 Task: Use the formula "TO_PERCENT" in spreadsheet "Project portfolio".
Action: Mouse moved to (146, 110)
Screenshot: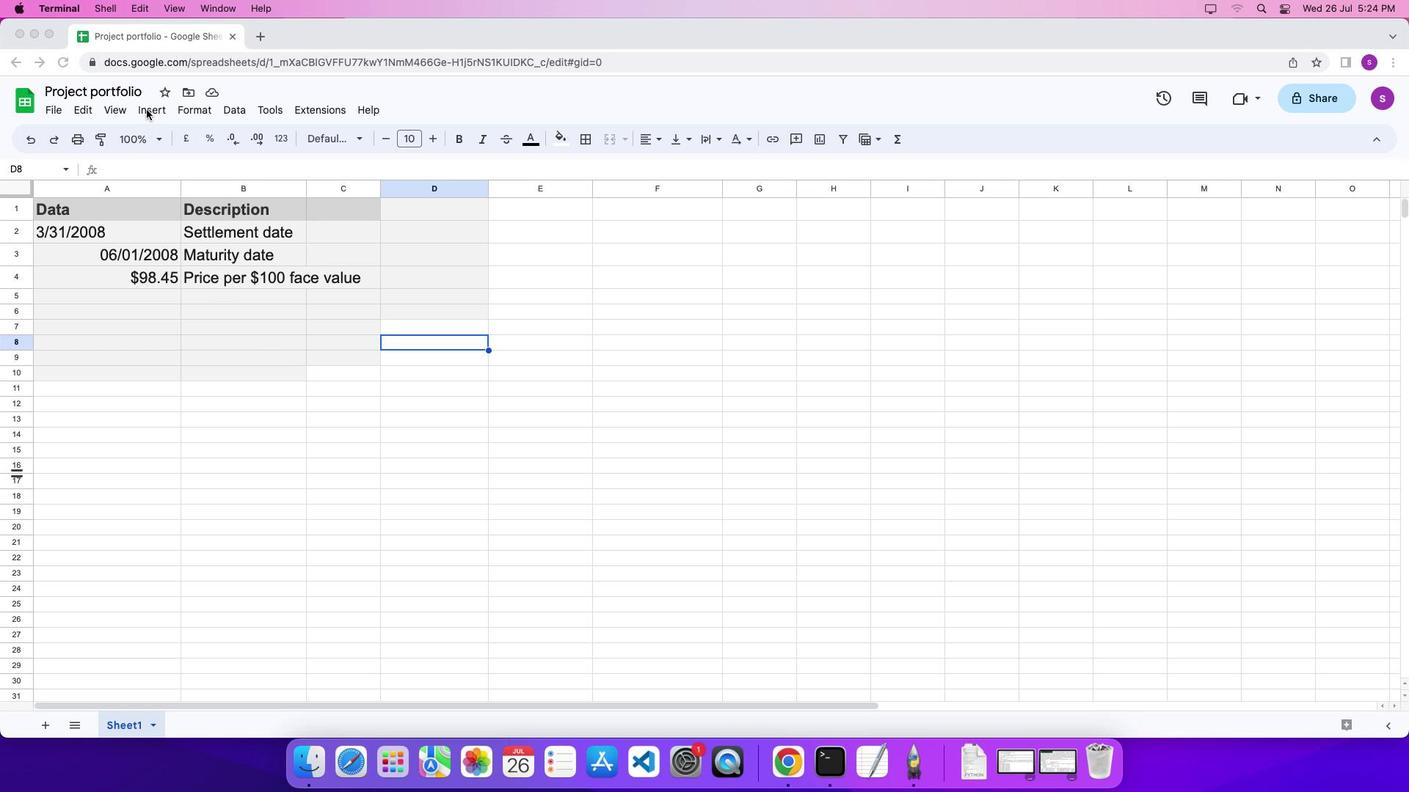 
Action: Mouse pressed left at (146, 110)
Screenshot: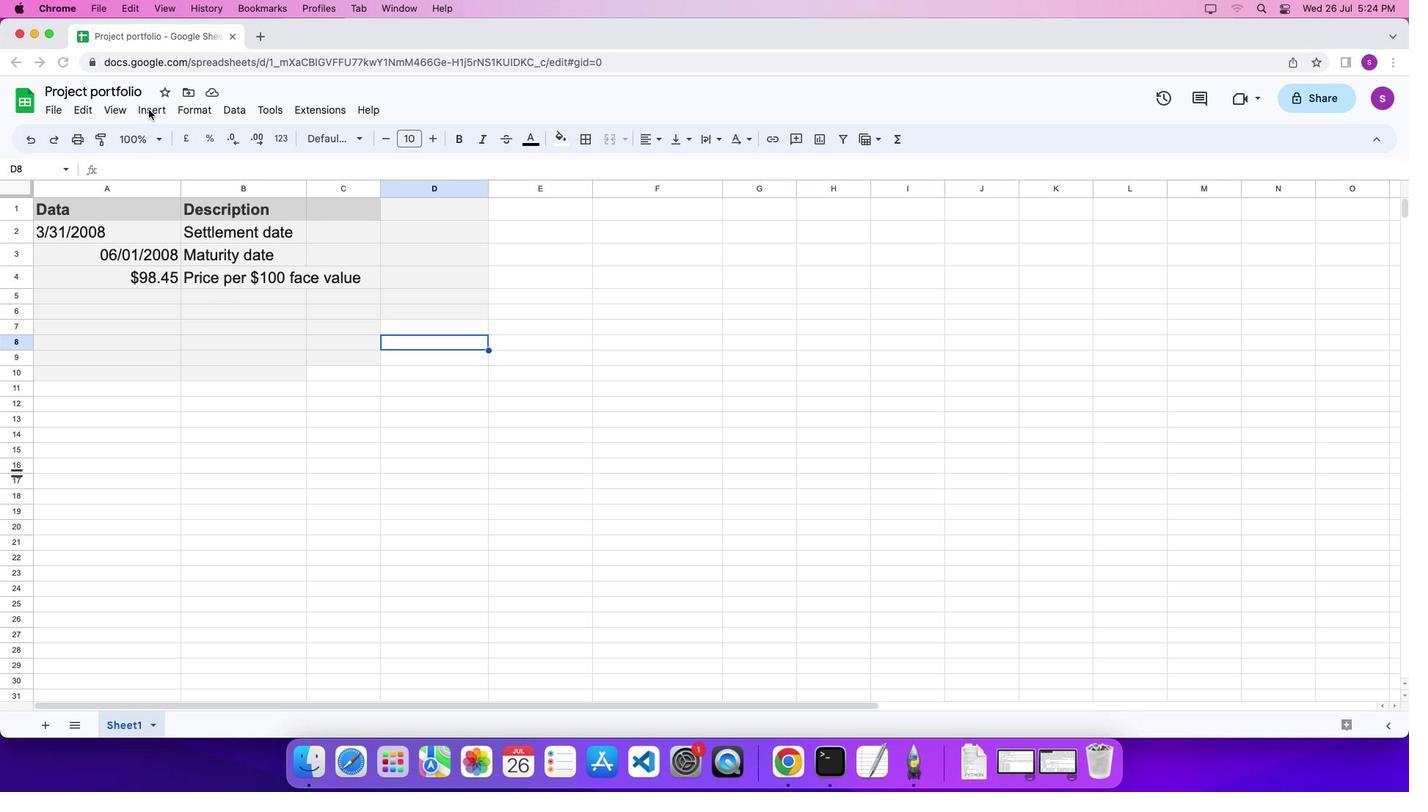 
Action: Mouse moved to (149, 110)
Screenshot: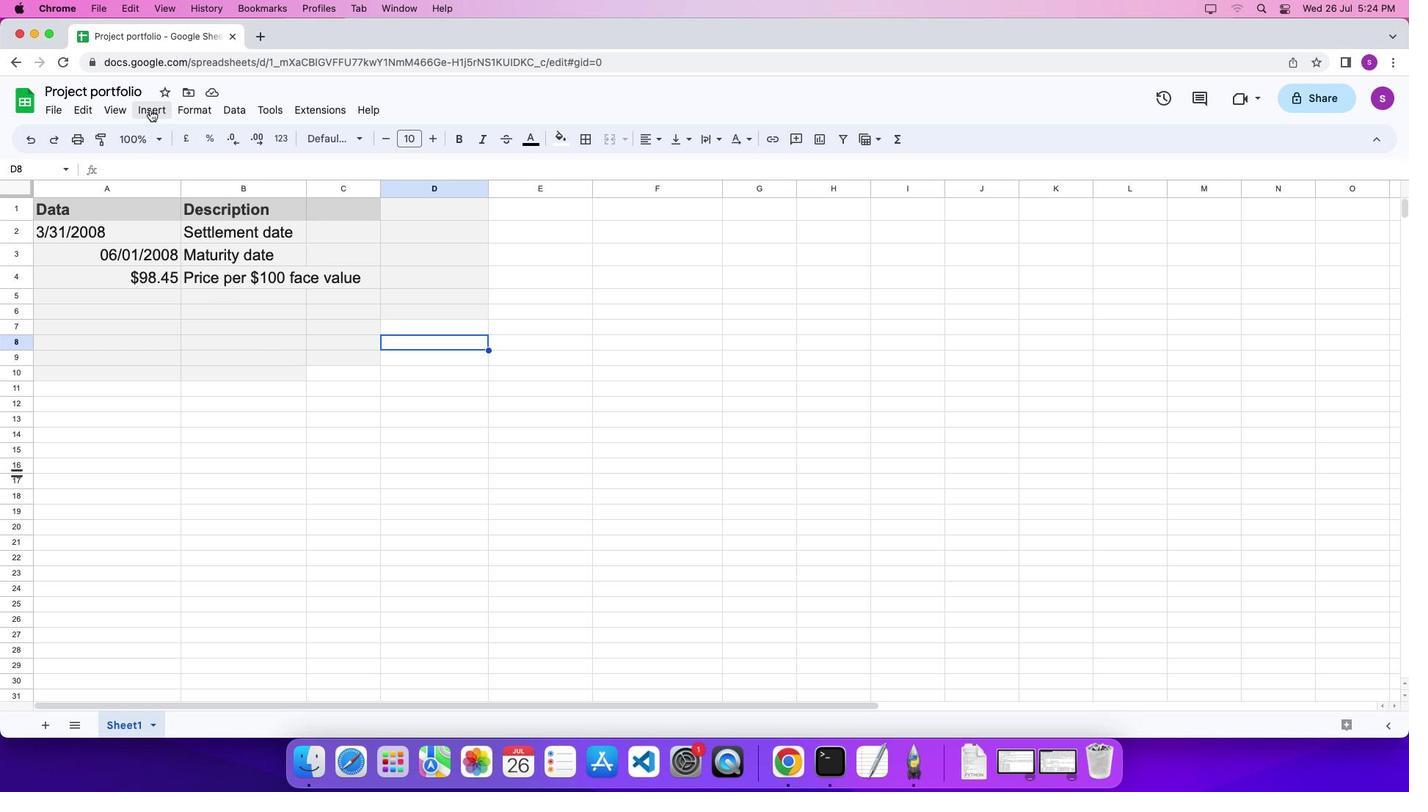 
Action: Mouse pressed left at (149, 110)
Screenshot: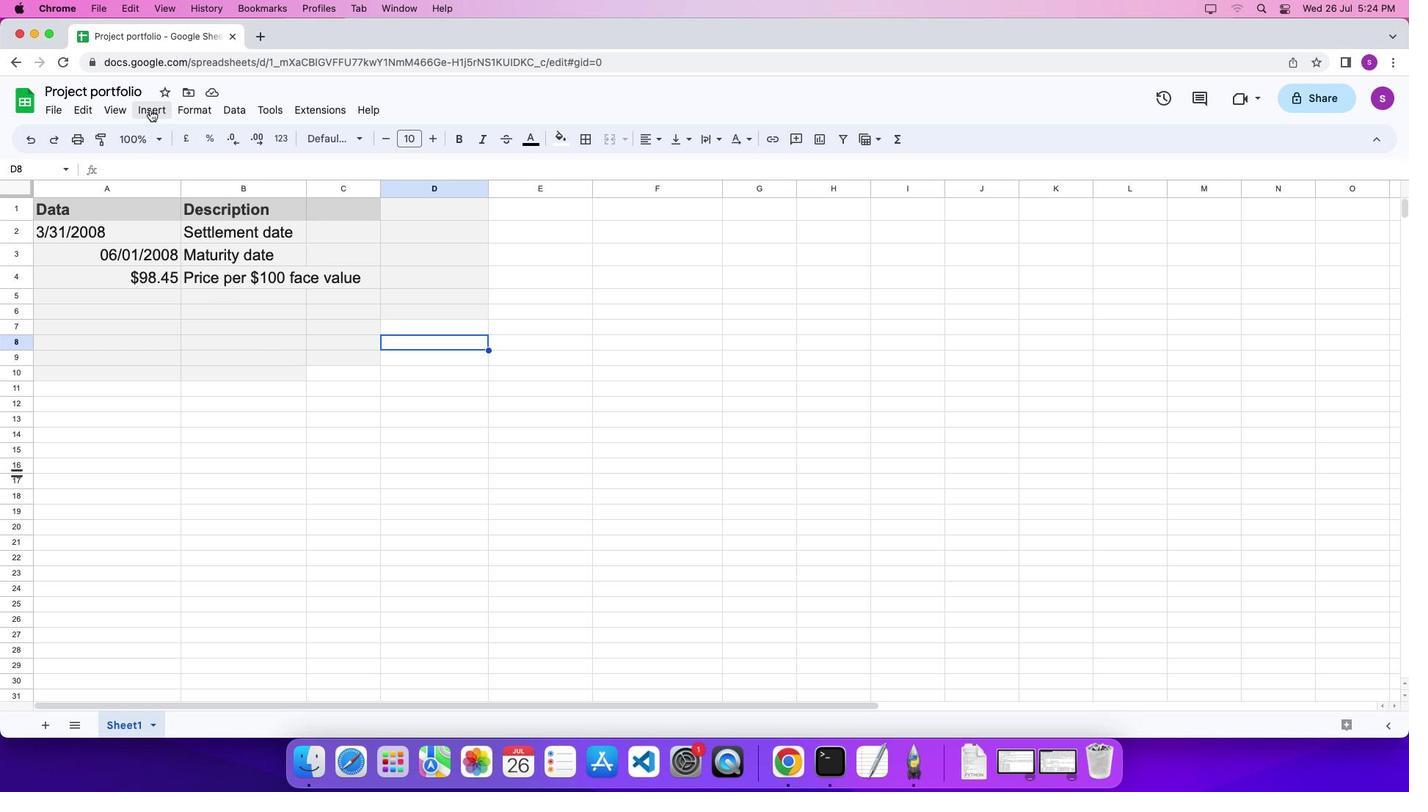 
Action: Mouse moved to (642, 629)
Screenshot: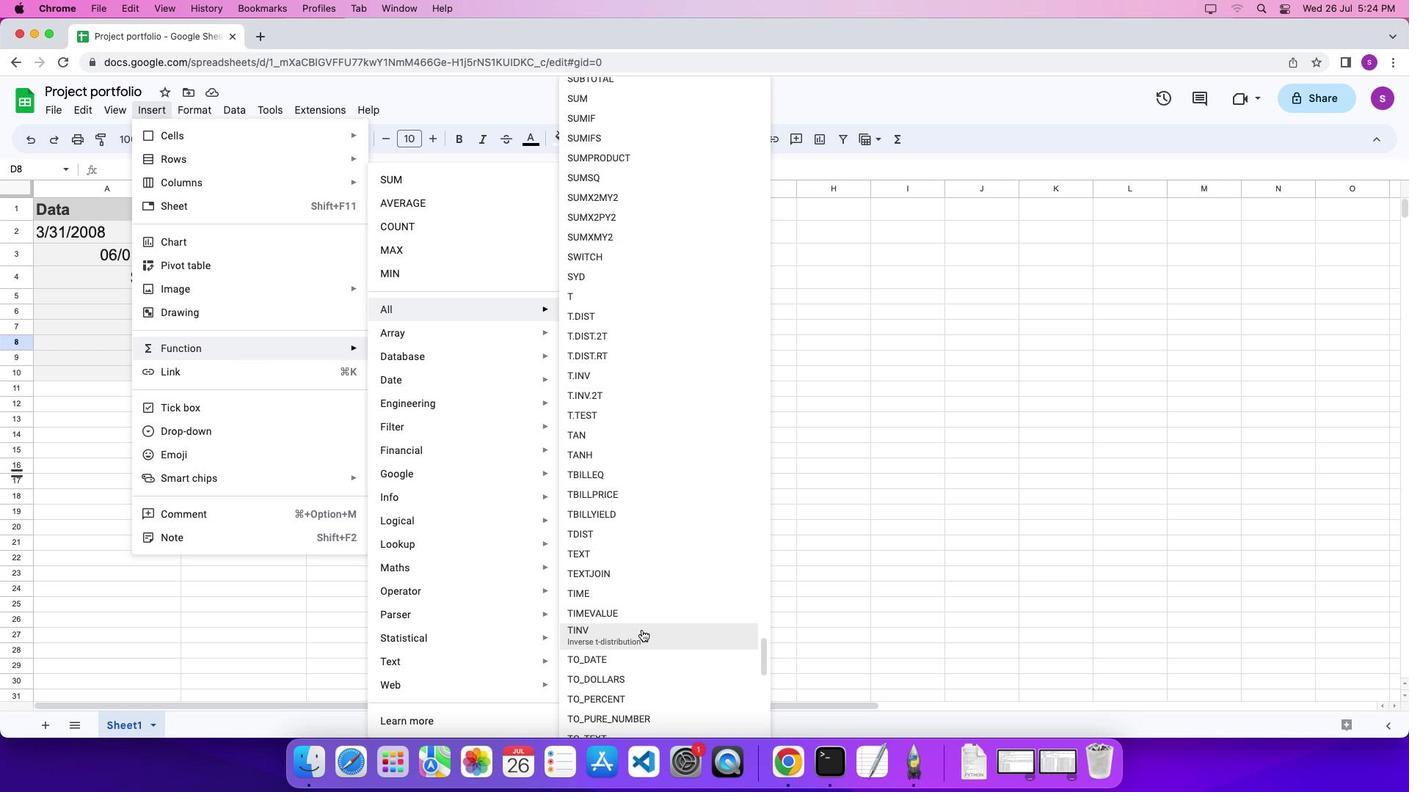 
Action: Mouse scrolled (642, 629) with delta (0, 0)
Screenshot: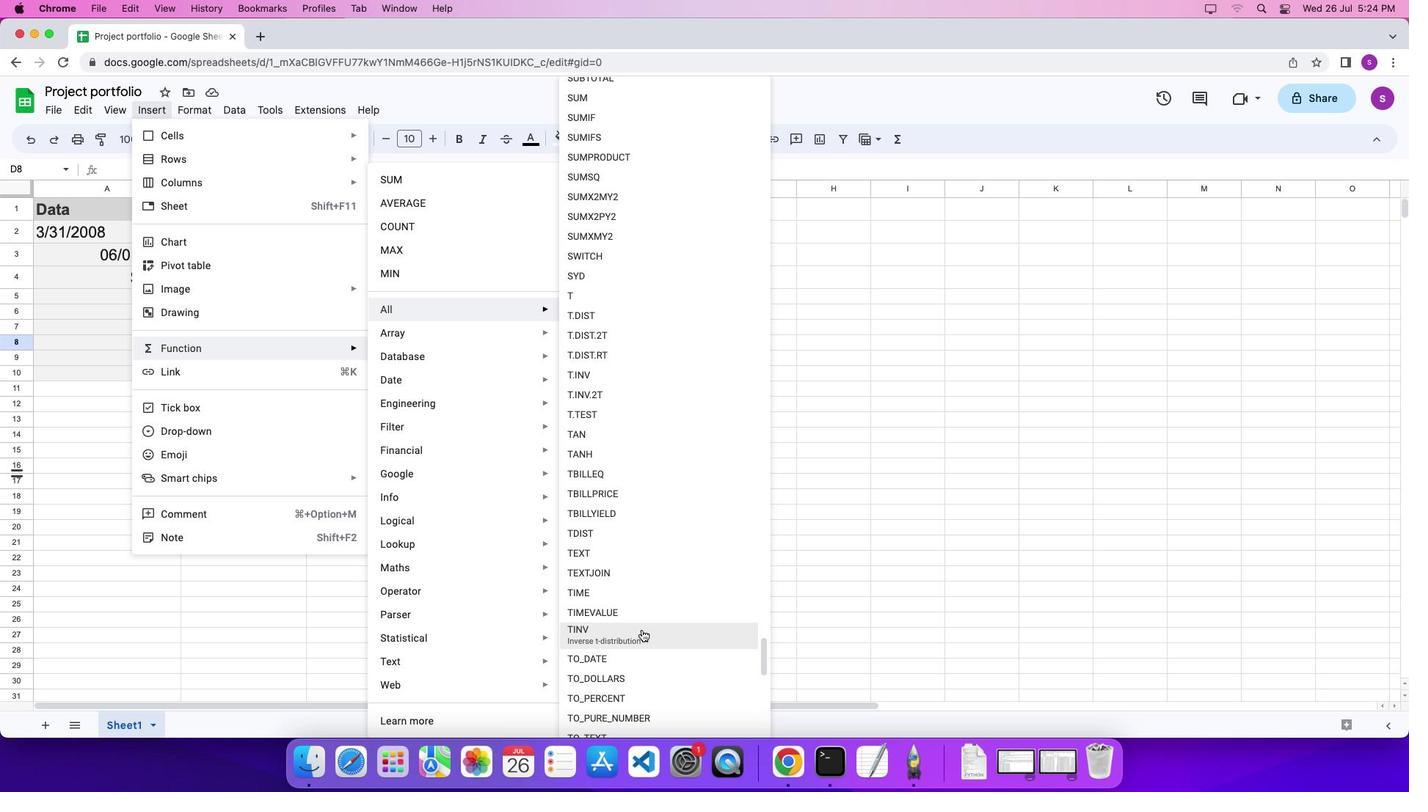 
Action: Mouse scrolled (642, 629) with delta (0, 0)
Screenshot: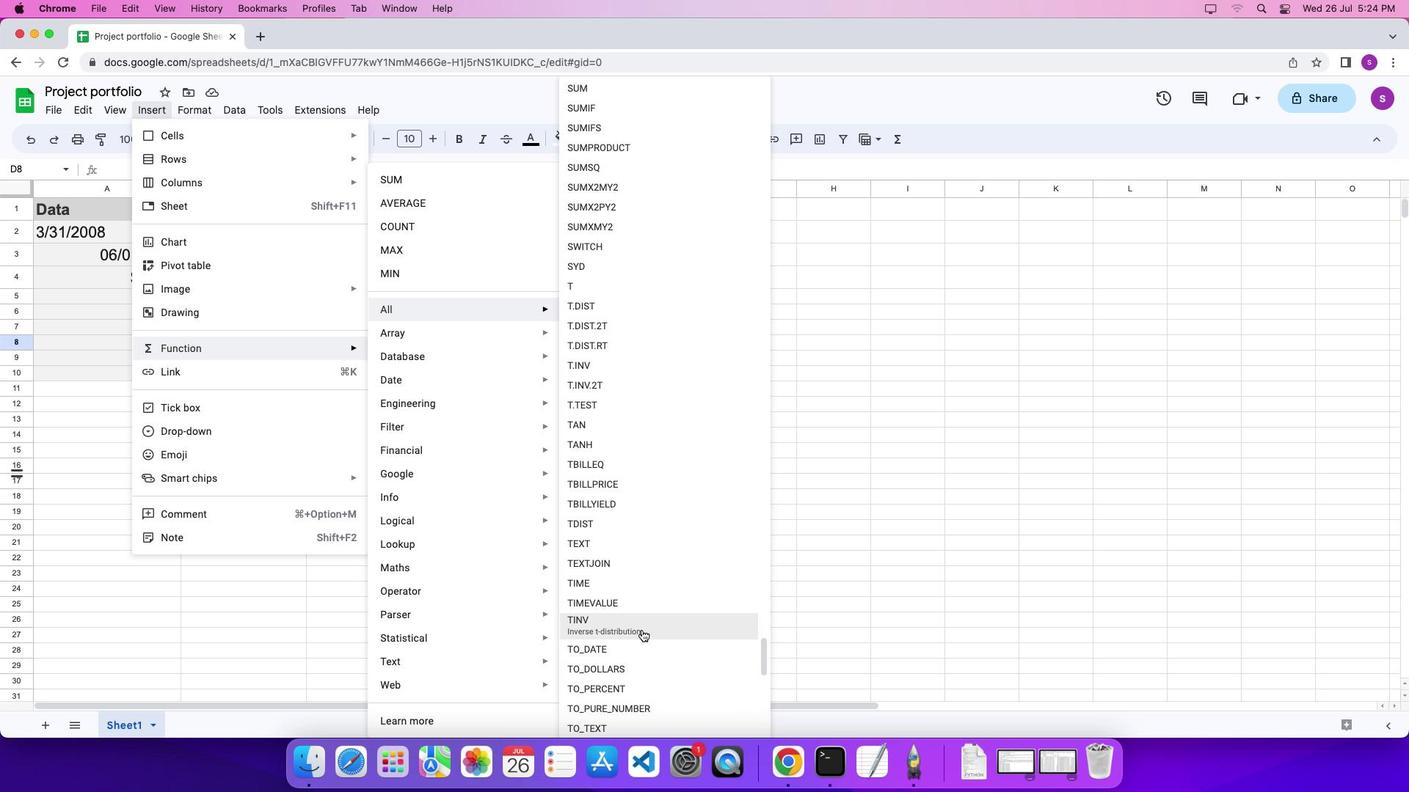 
Action: Mouse scrolled (642, 629) with delta (0, -1)
Screenshot: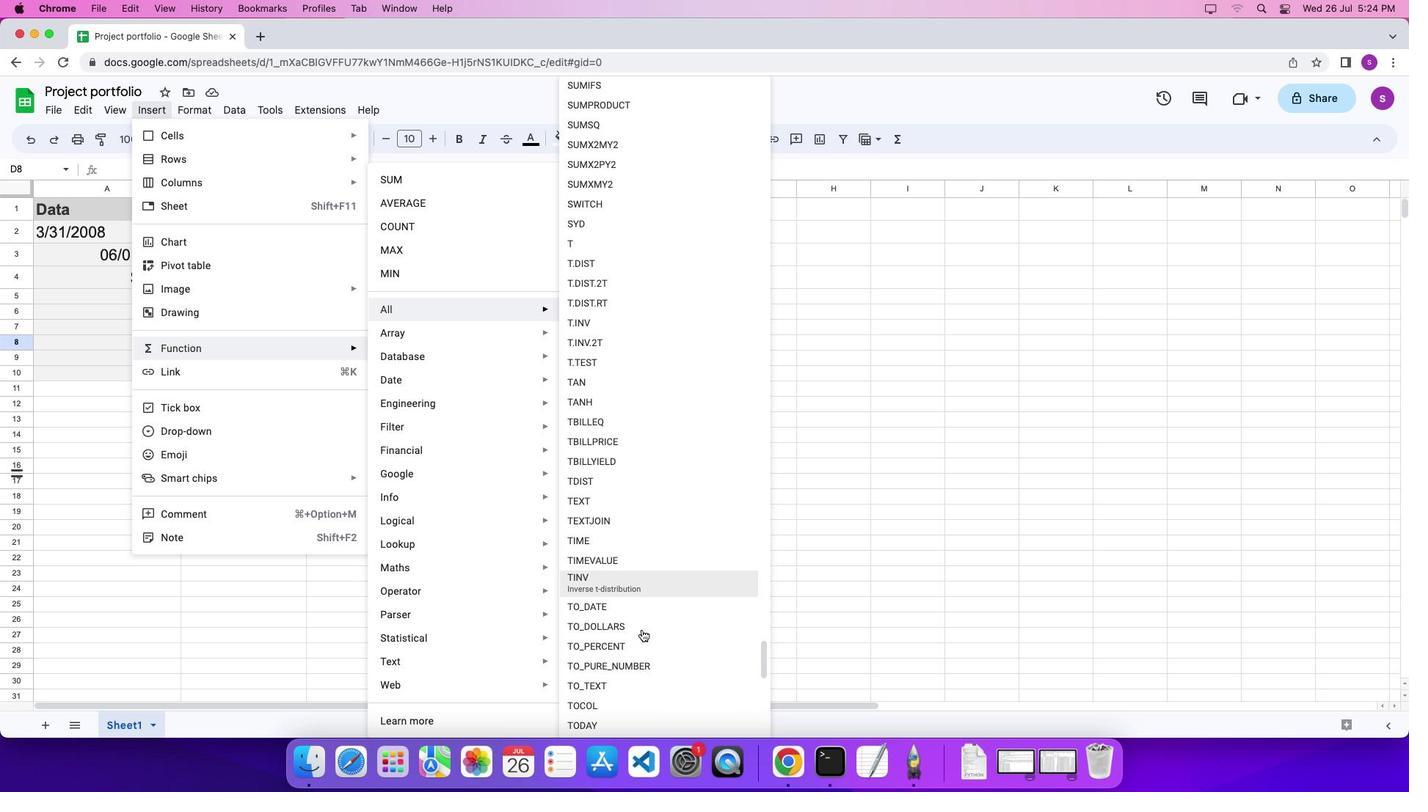 
Action: Mouse scrolled (642, 629) with delta (0, 0)
Screenshot: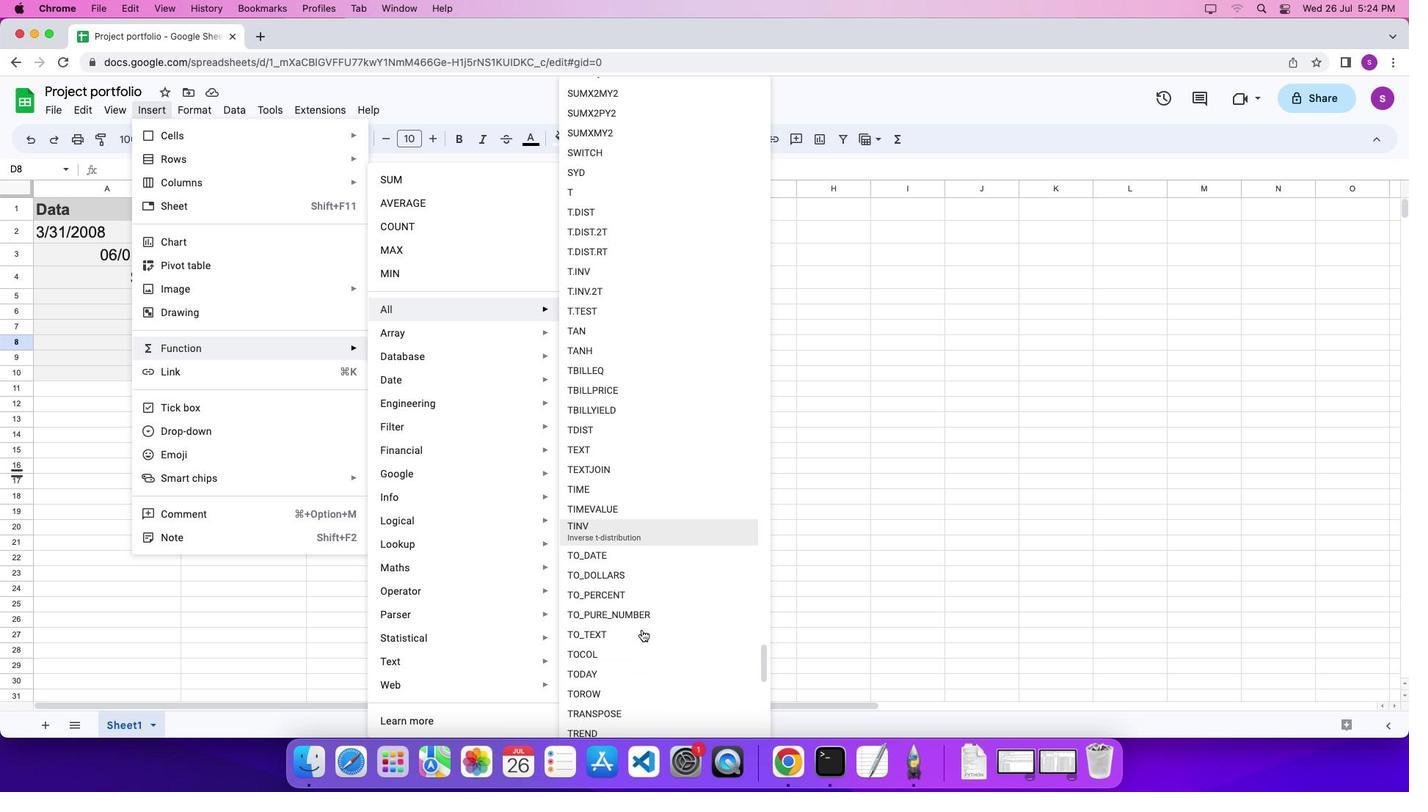 
Action: Mouse moved to (636, 583)
Screenshot: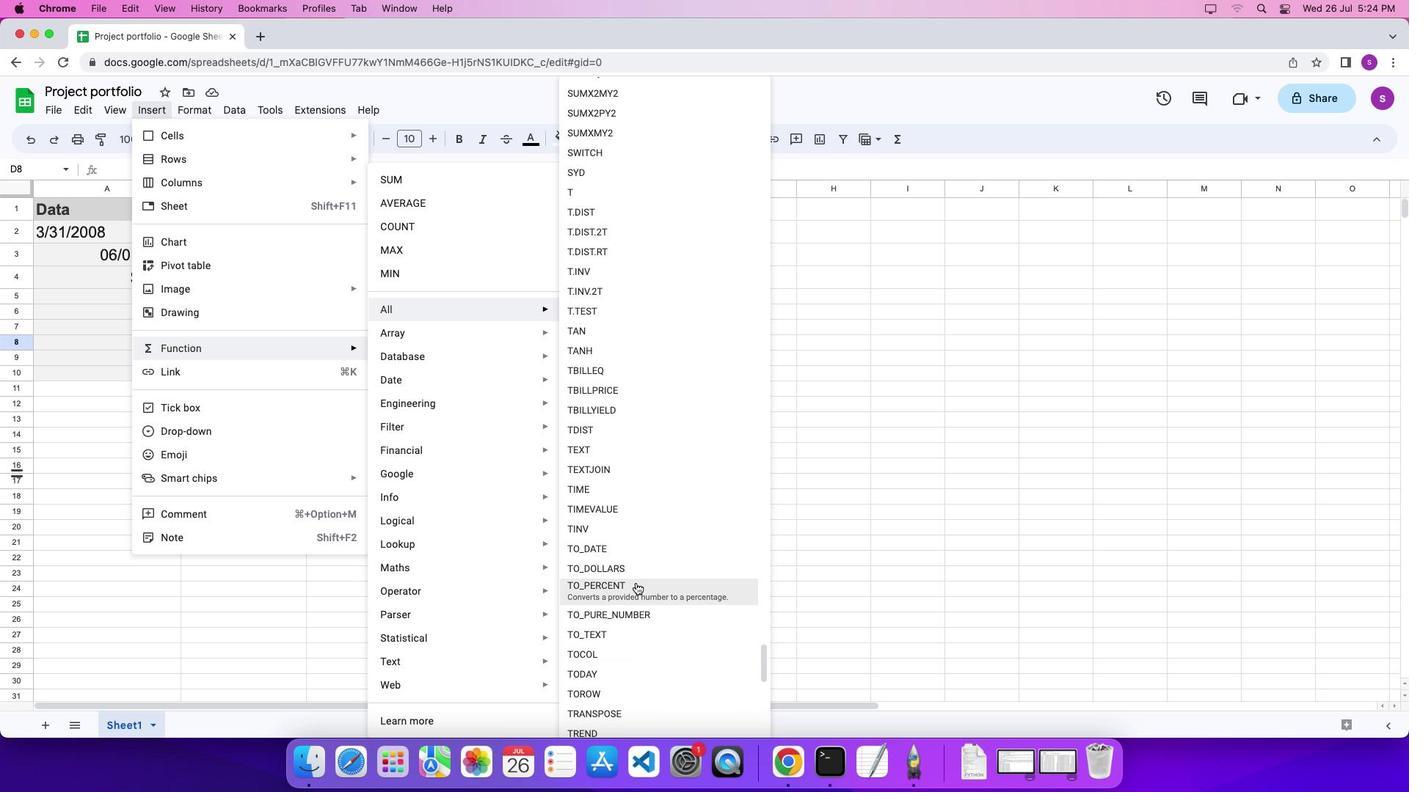 
Action: Mouse pressed left at (636, 583)
Screenshot: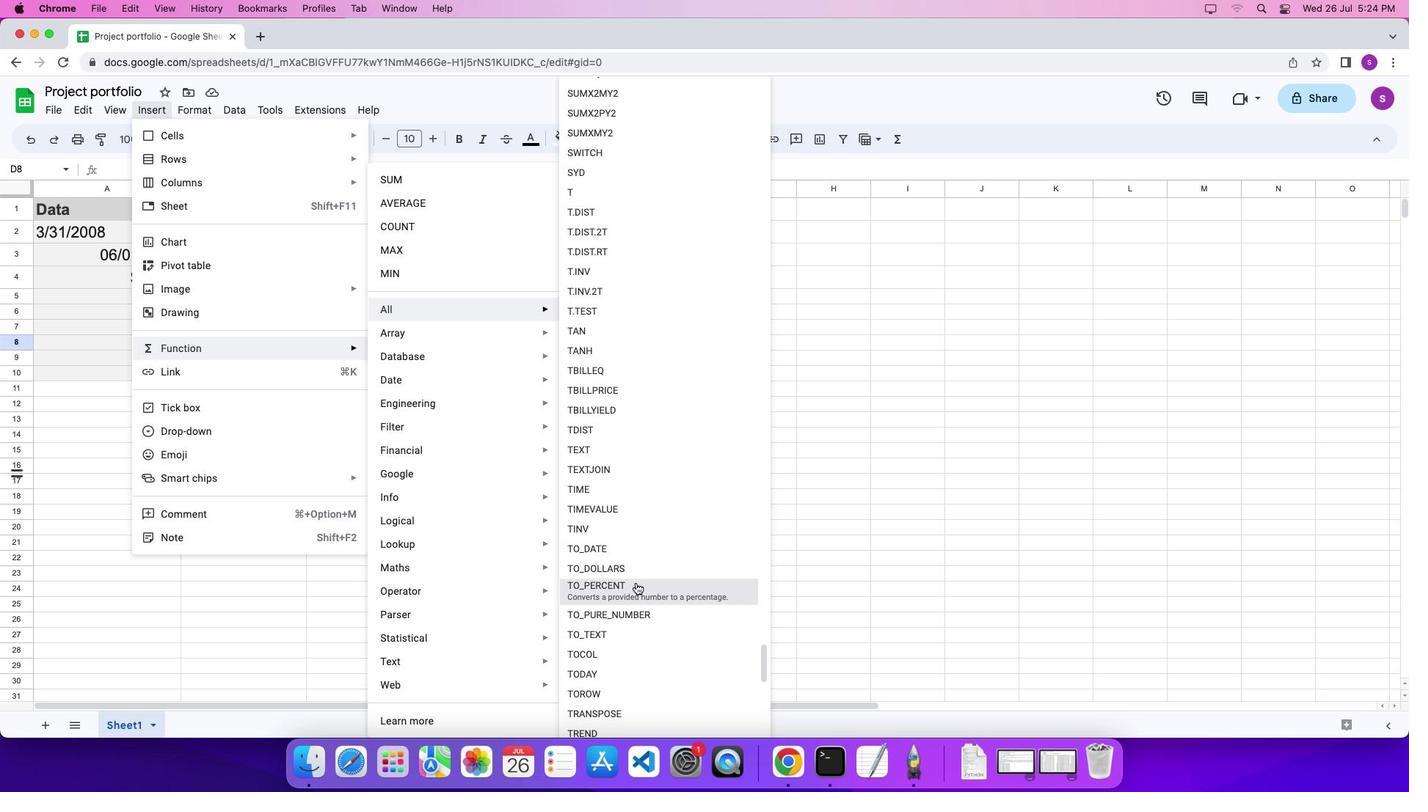 
Action: Mouse moved to (582, 527)
Screenshot: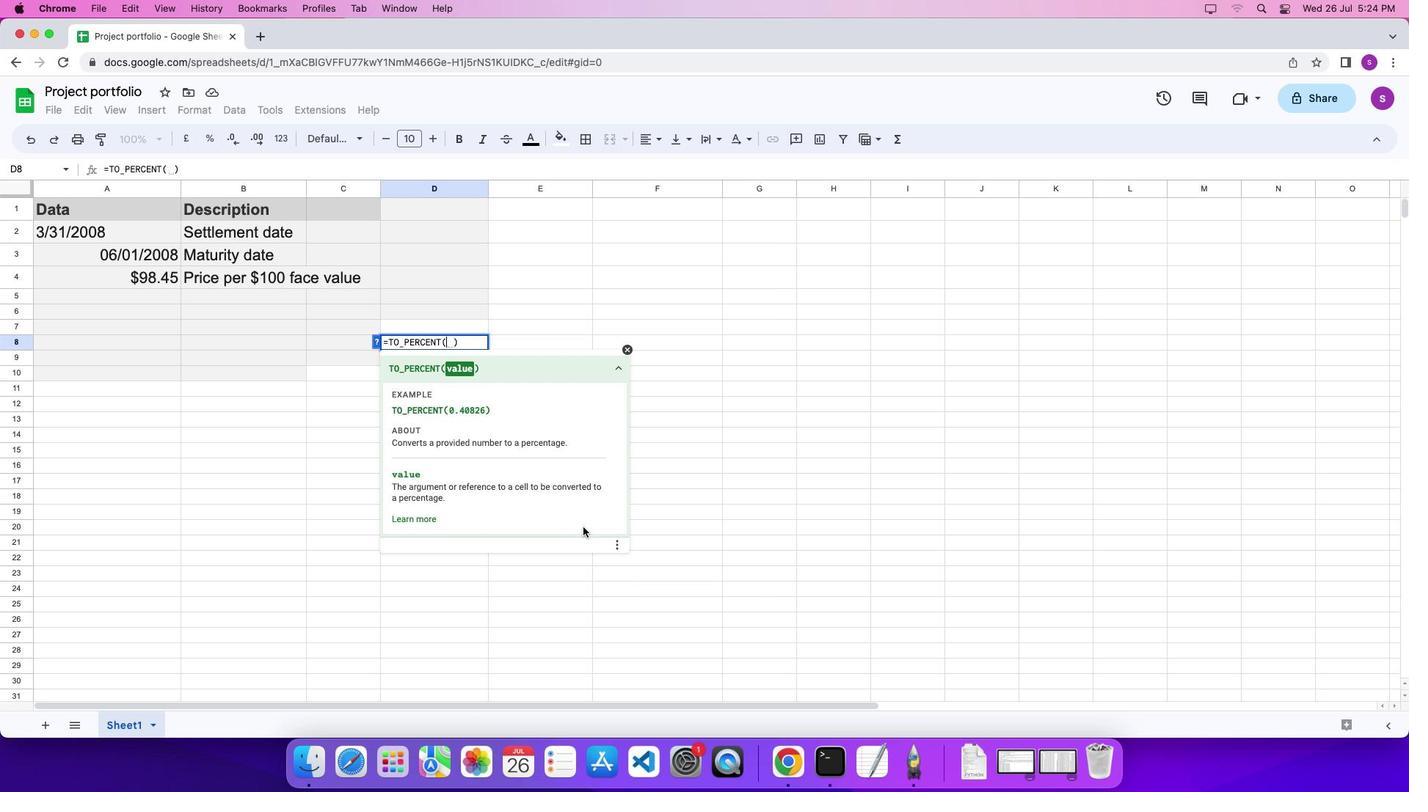 
Action: Key pressed '0''.''4''0''8''2''6''\x03'
Screenshot: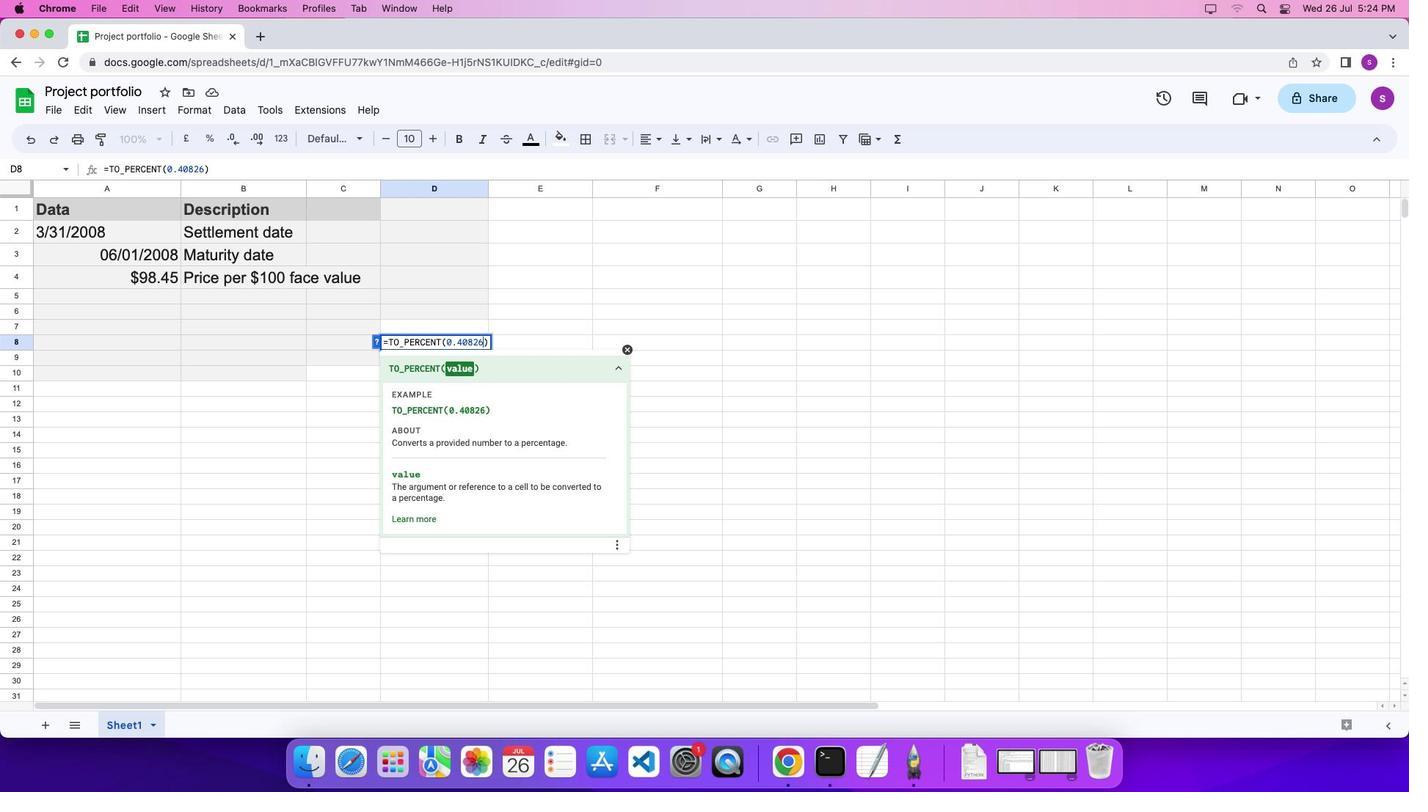 
